 Task: Use the formula "CONCAT" in spreadsheet "Project portfolio".
Action: Mouse moved to (387, 408)
Screenshot: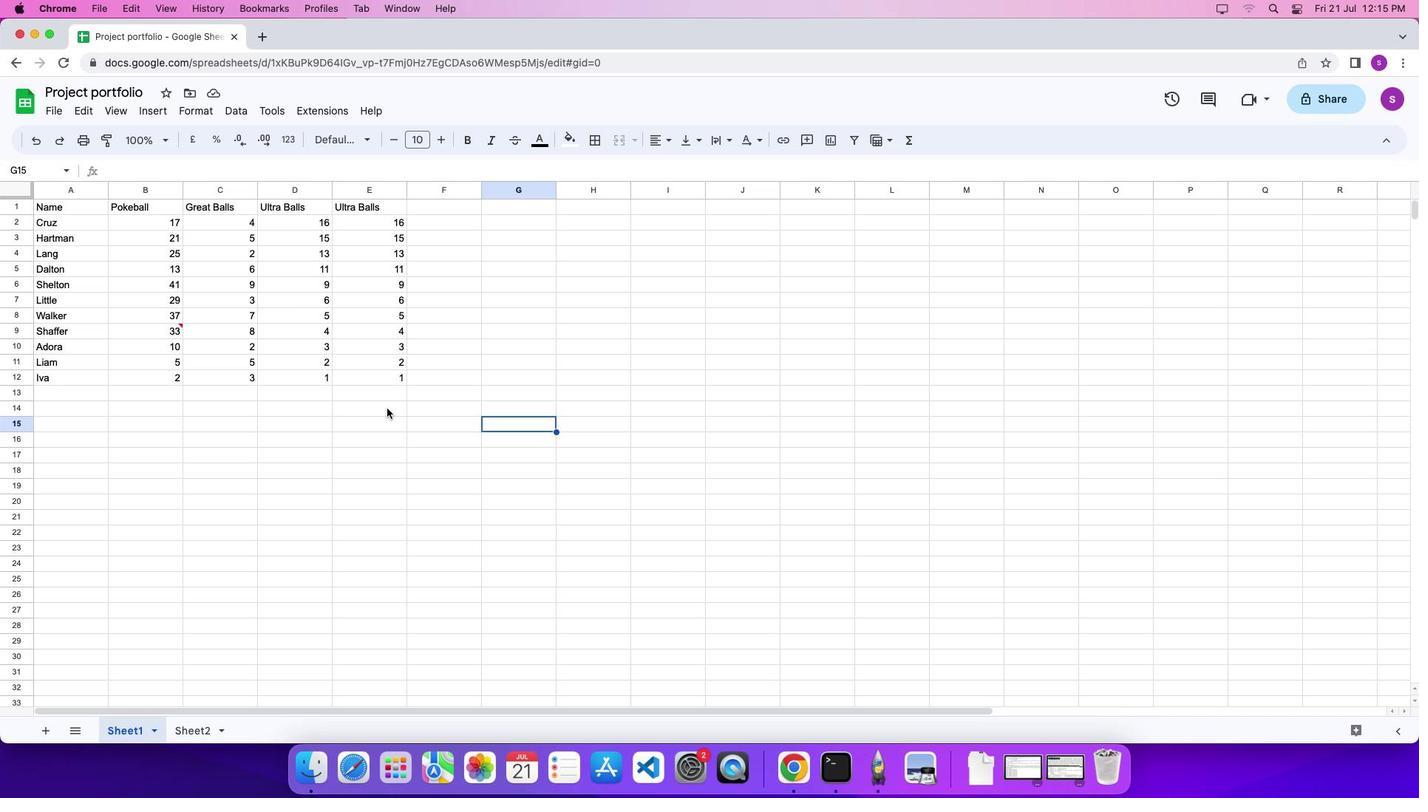 
Action: Mouse pressed left at (387, 408)
Screenshot: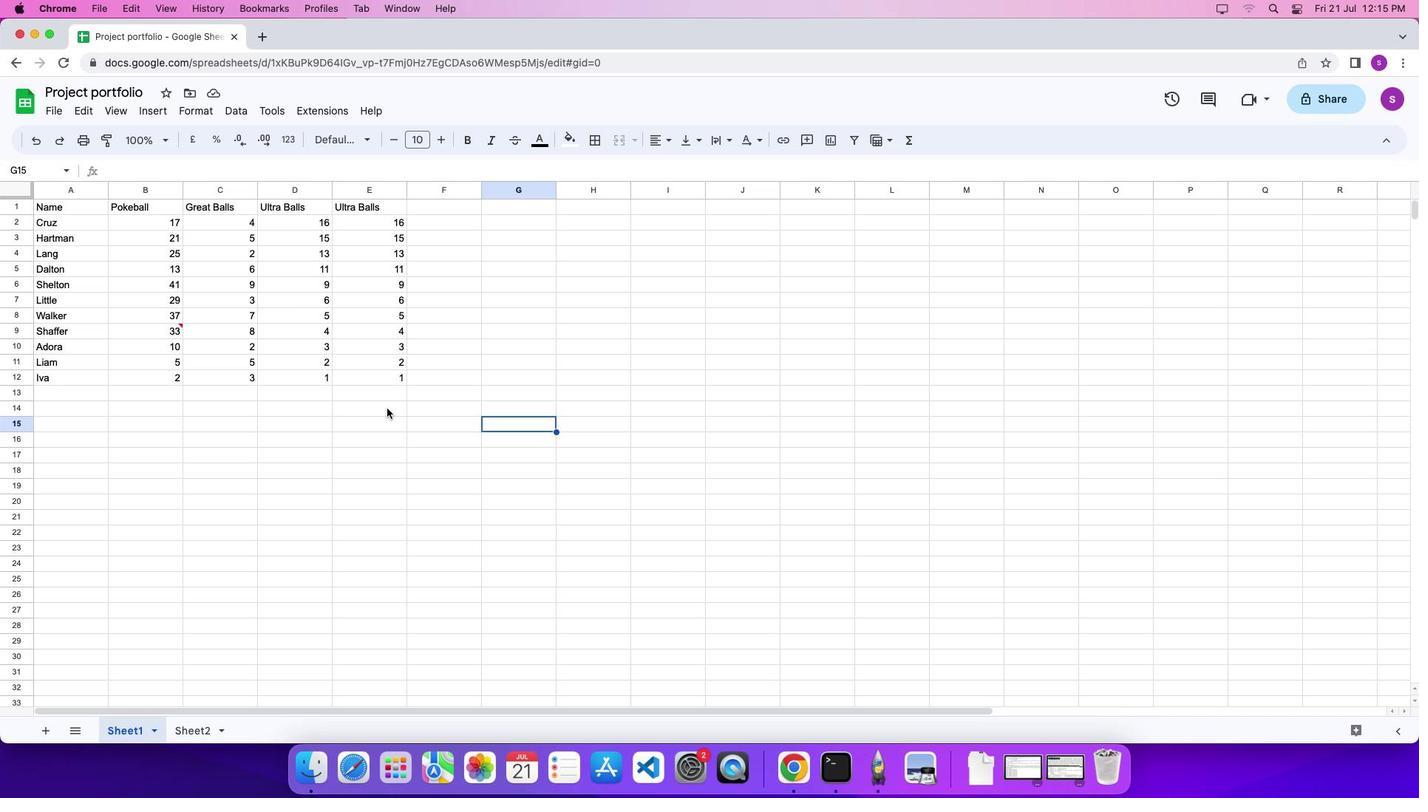 
Action: Mouse pressed left at (387, 408)
Screenshot: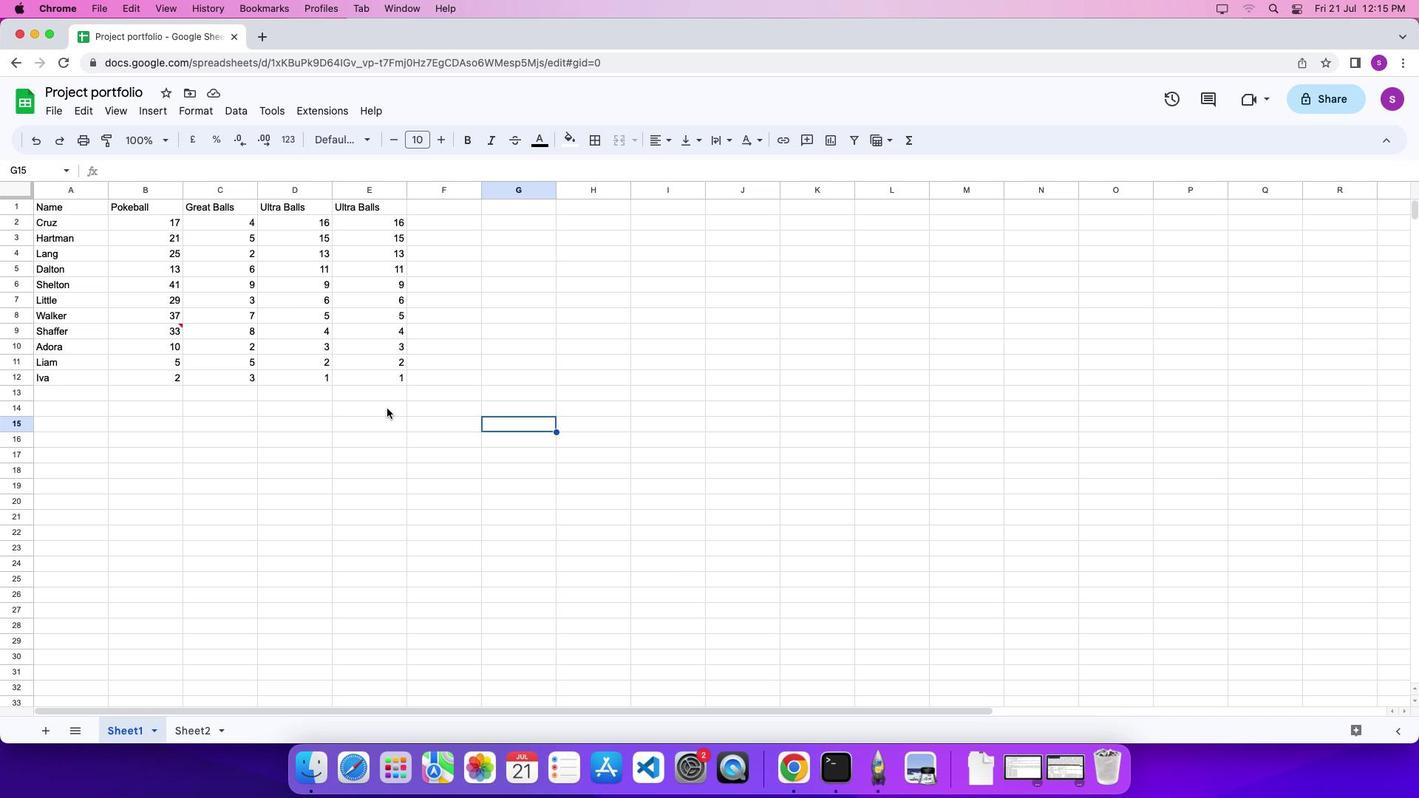 
Action: Mouse moved to (398, 411)
Screenshot: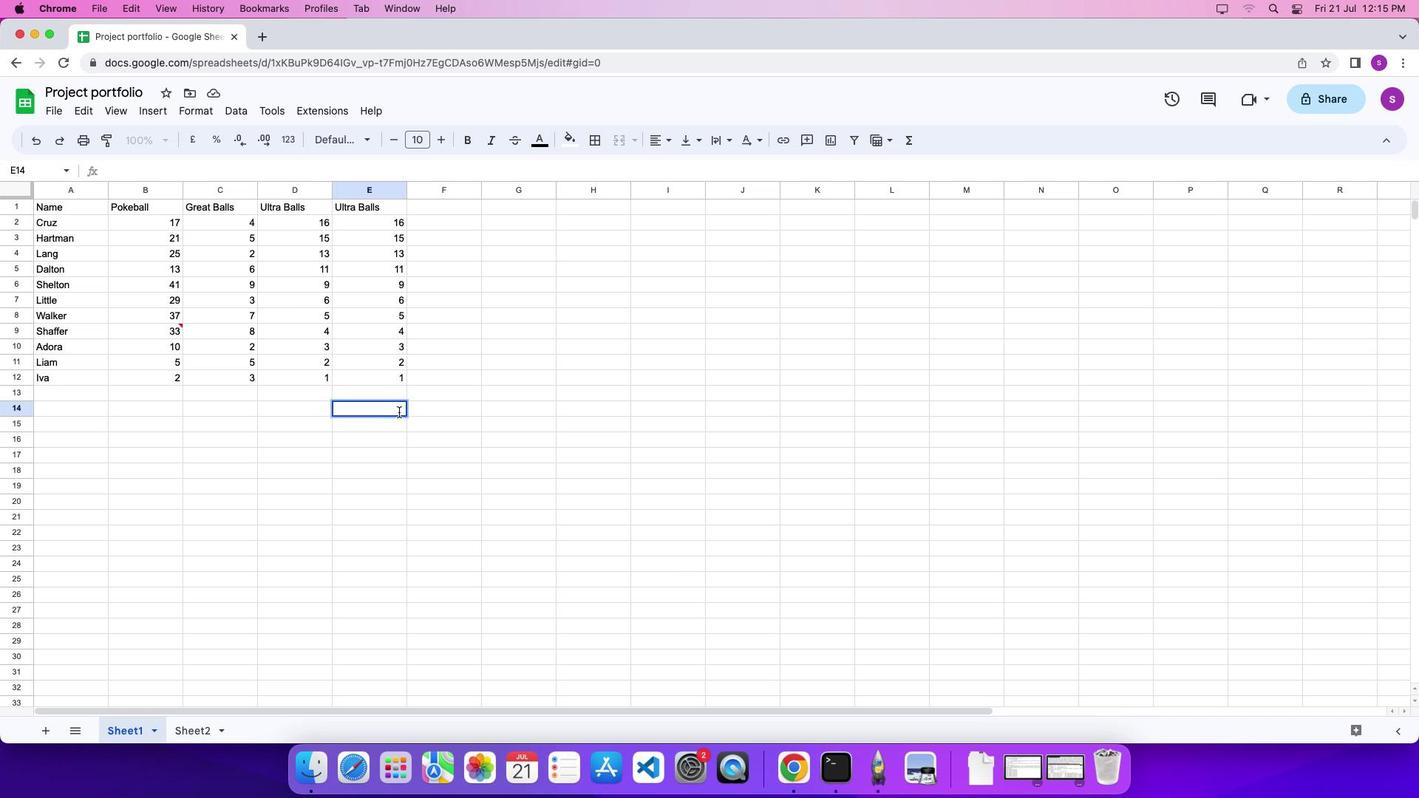 
Action: Key pressed '='
Screenshot: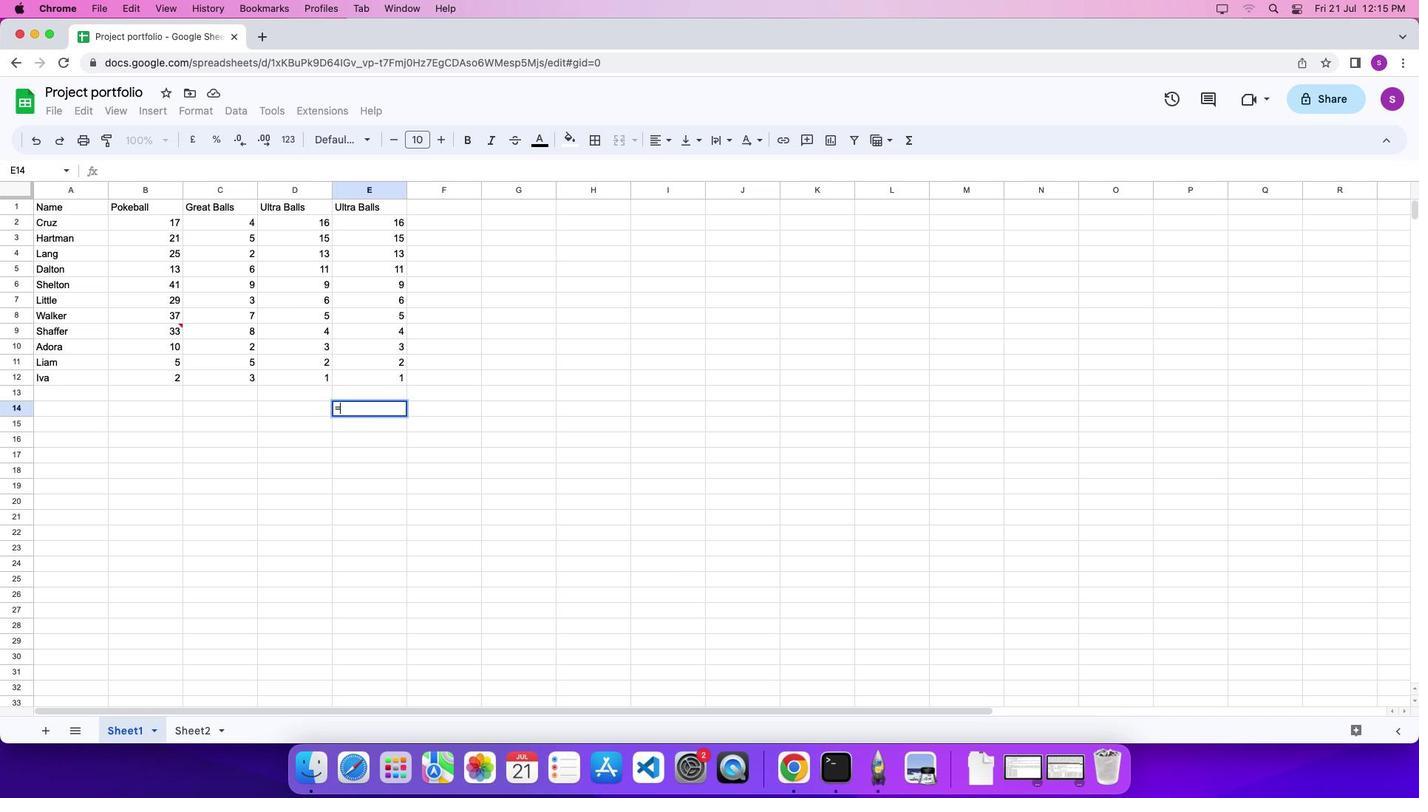 
Action: Mouse moved to (914, 140)
Screenshot: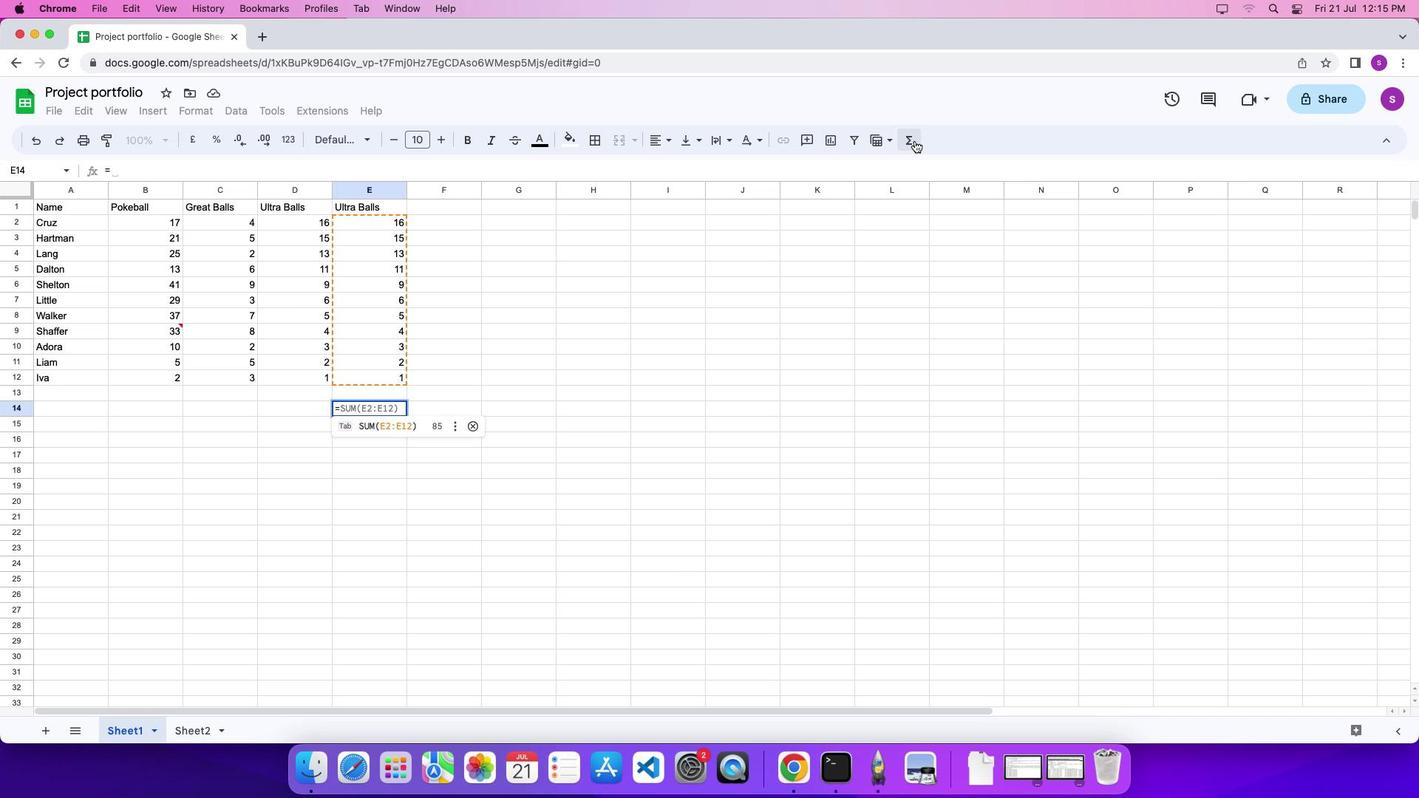 
Action: Mouse pressed left at (914, 140)
Screenshot: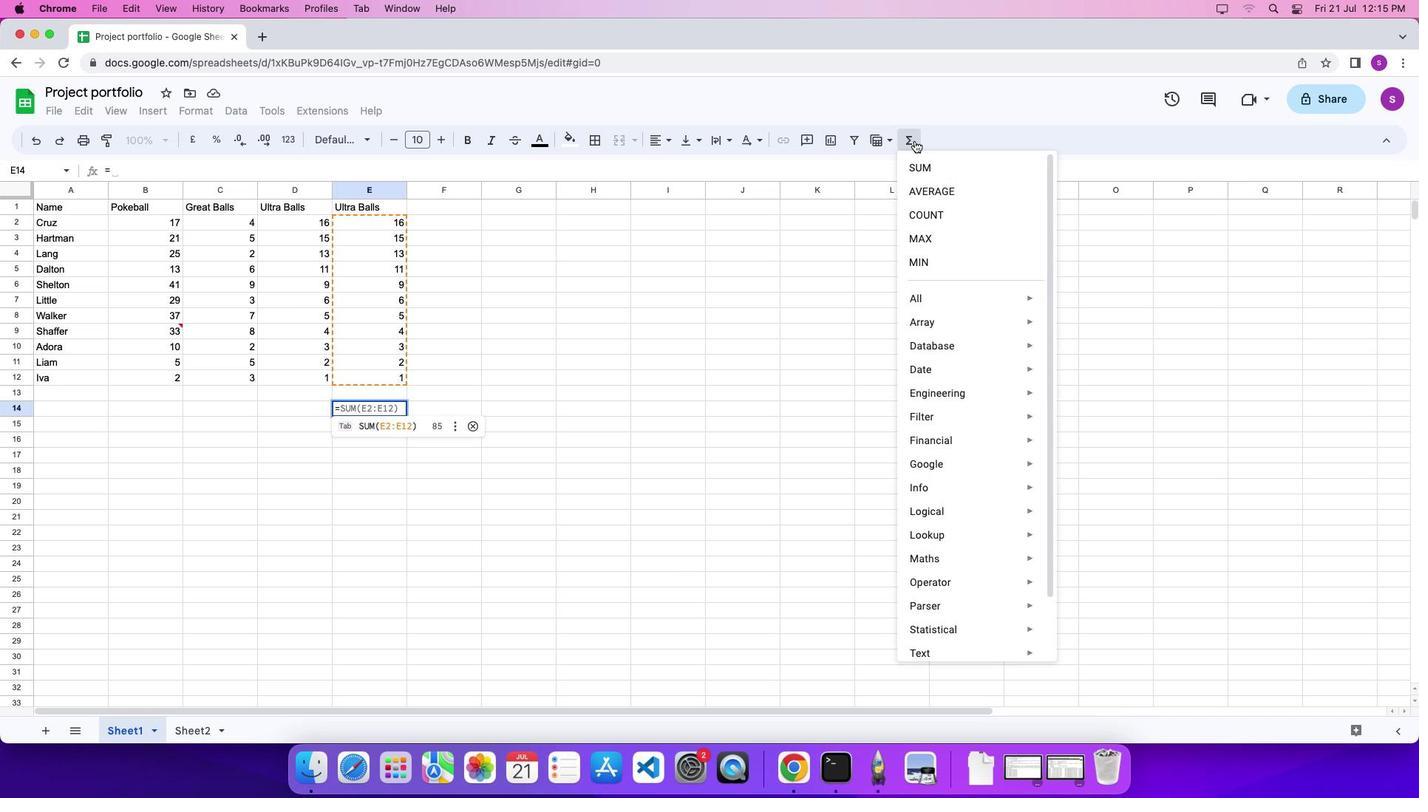 
Action: Mouse moved to (1092, 580)
Screenshot: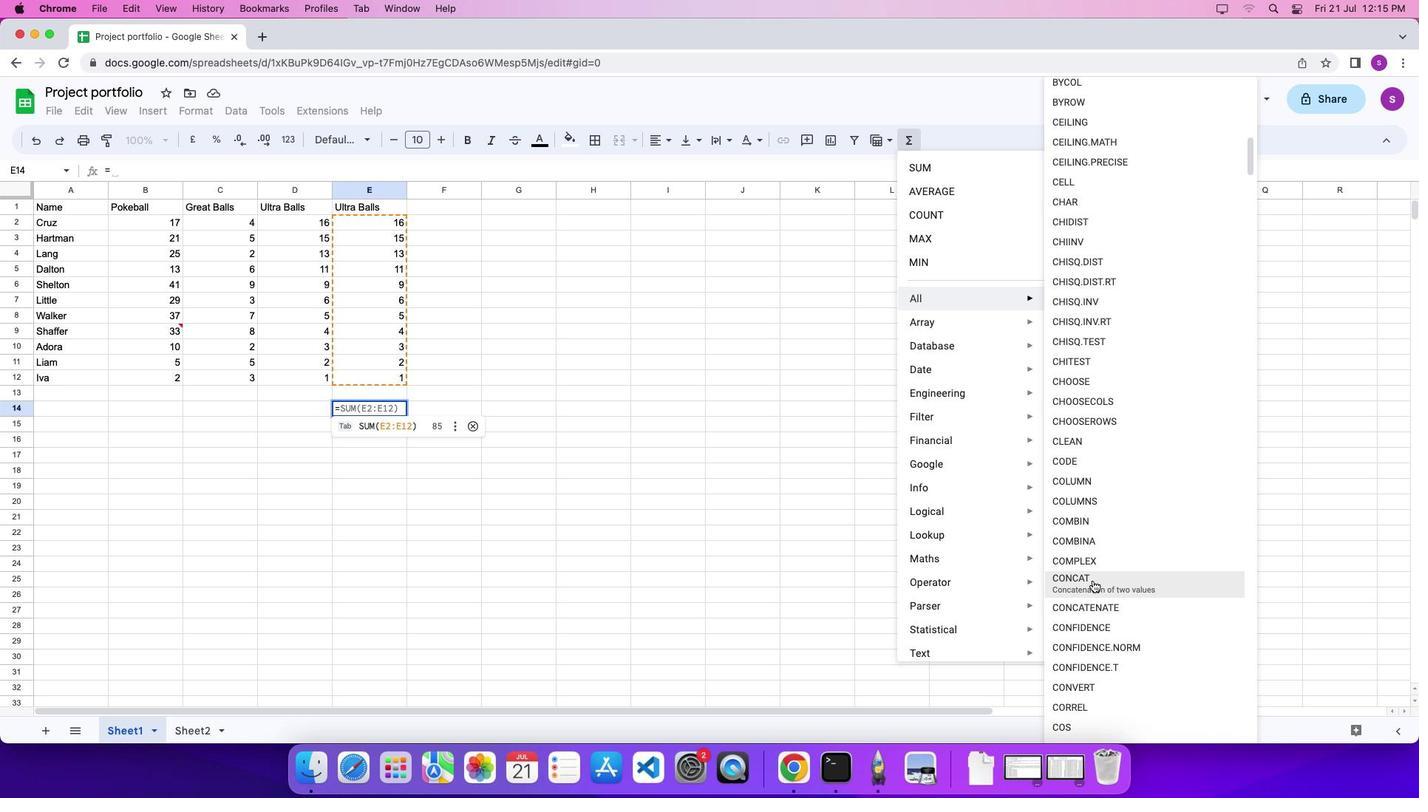 
Action: Mouse pressed left at (1092, 580)
Screenshot: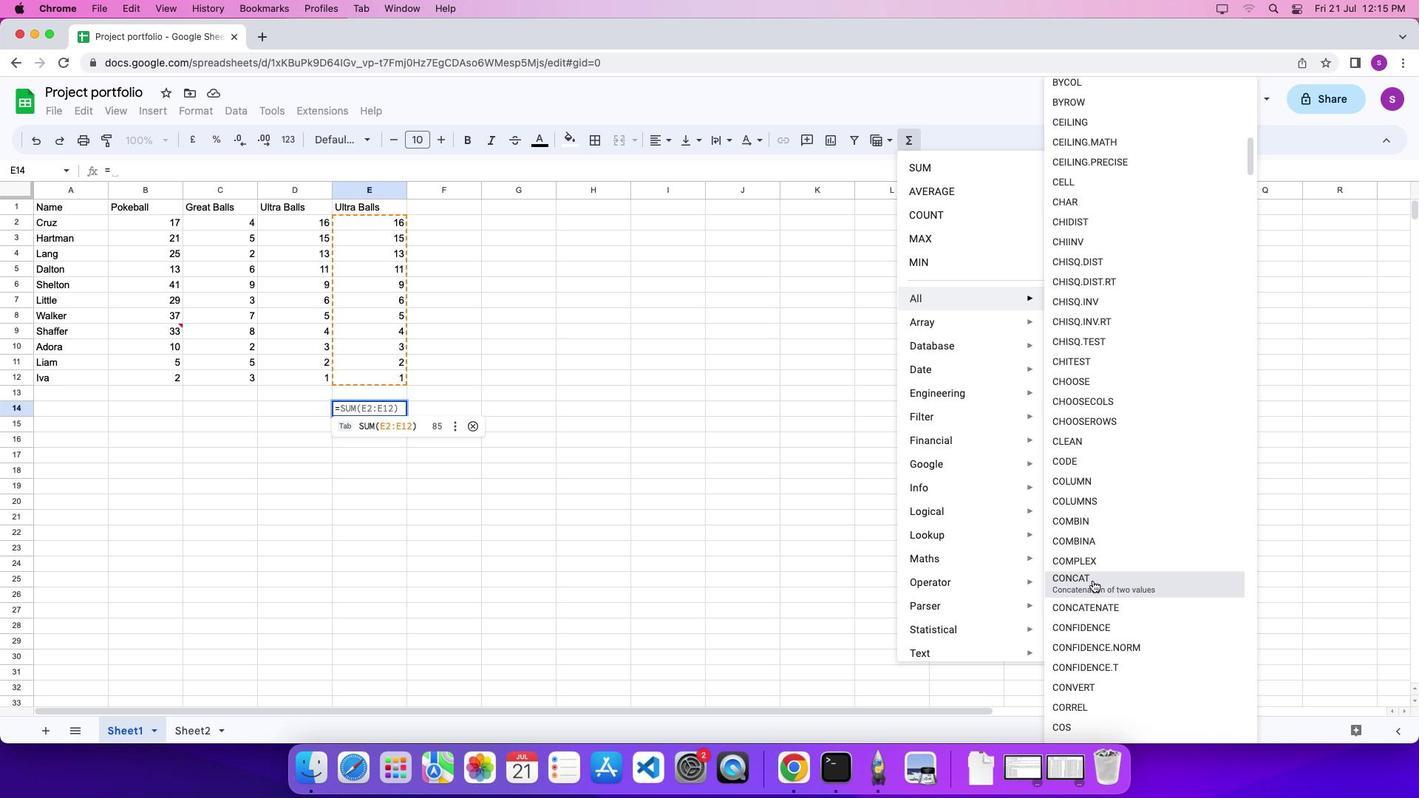 
Action: Mouse moved to (272, 222)
Screenshot: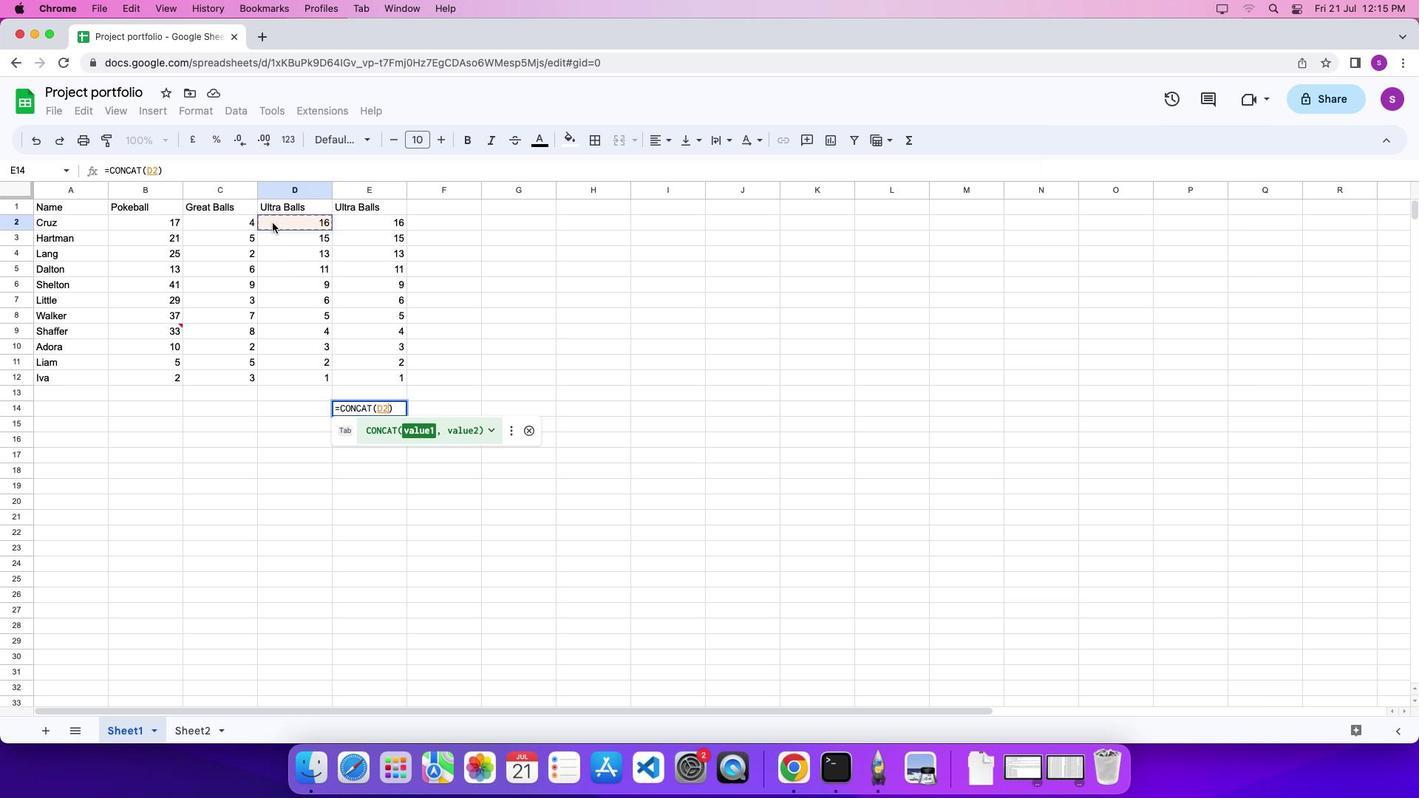 
Action: Mouse pressed left at (272, 222)
Screenshot: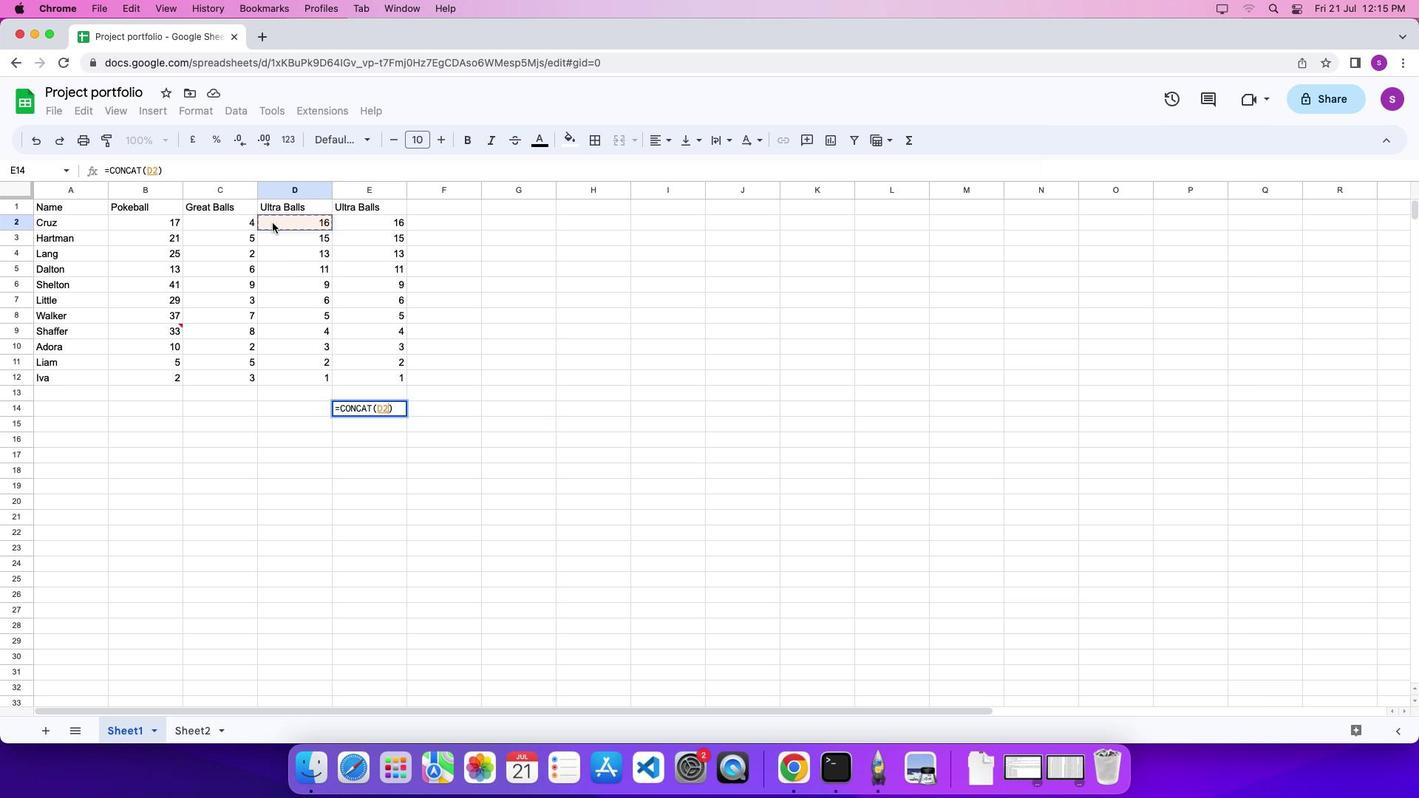 
Action: Mouse moved to (291, 243)
Screenshot: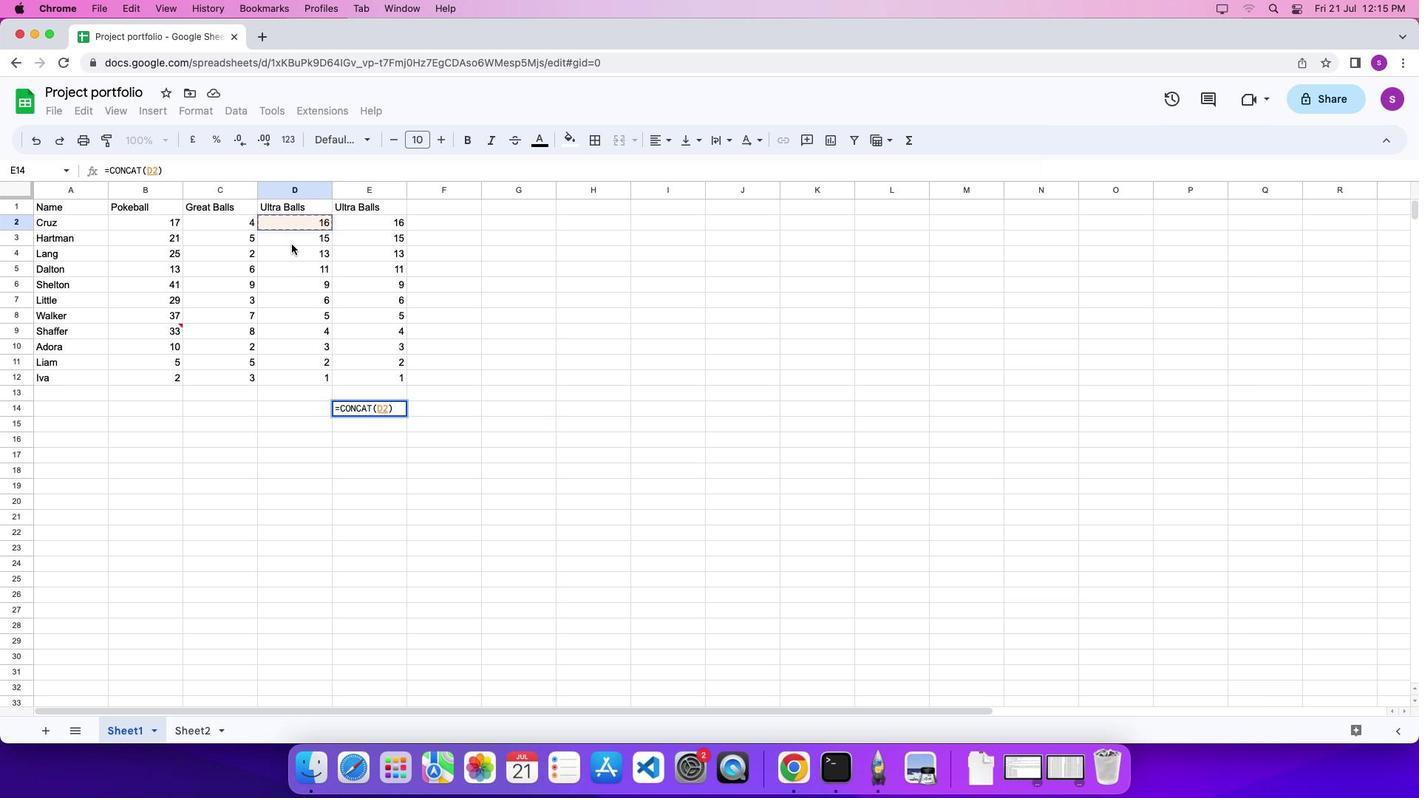 
Action: Key pressed ','
Screenshot: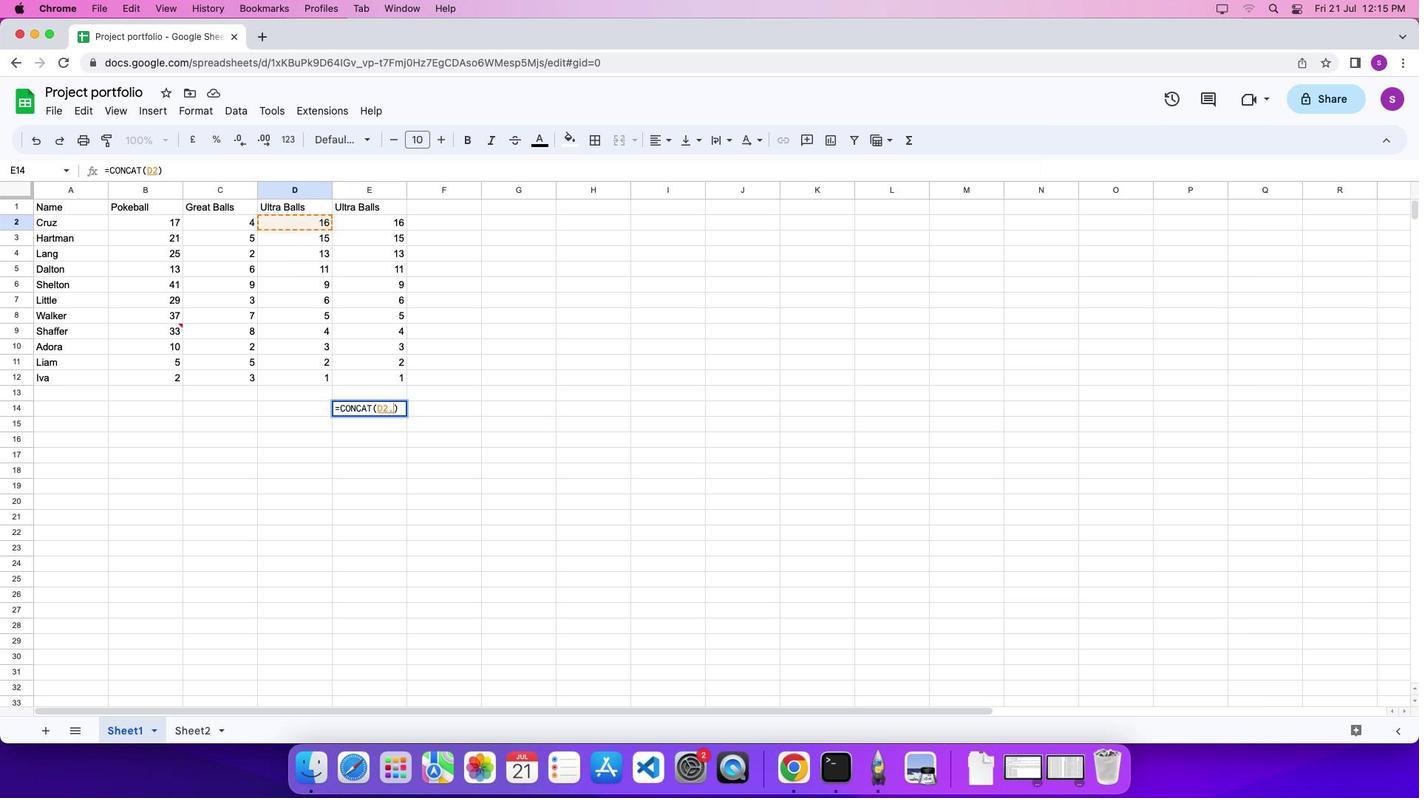 
Action: Mouse moved to (384, 220)
Screenshot: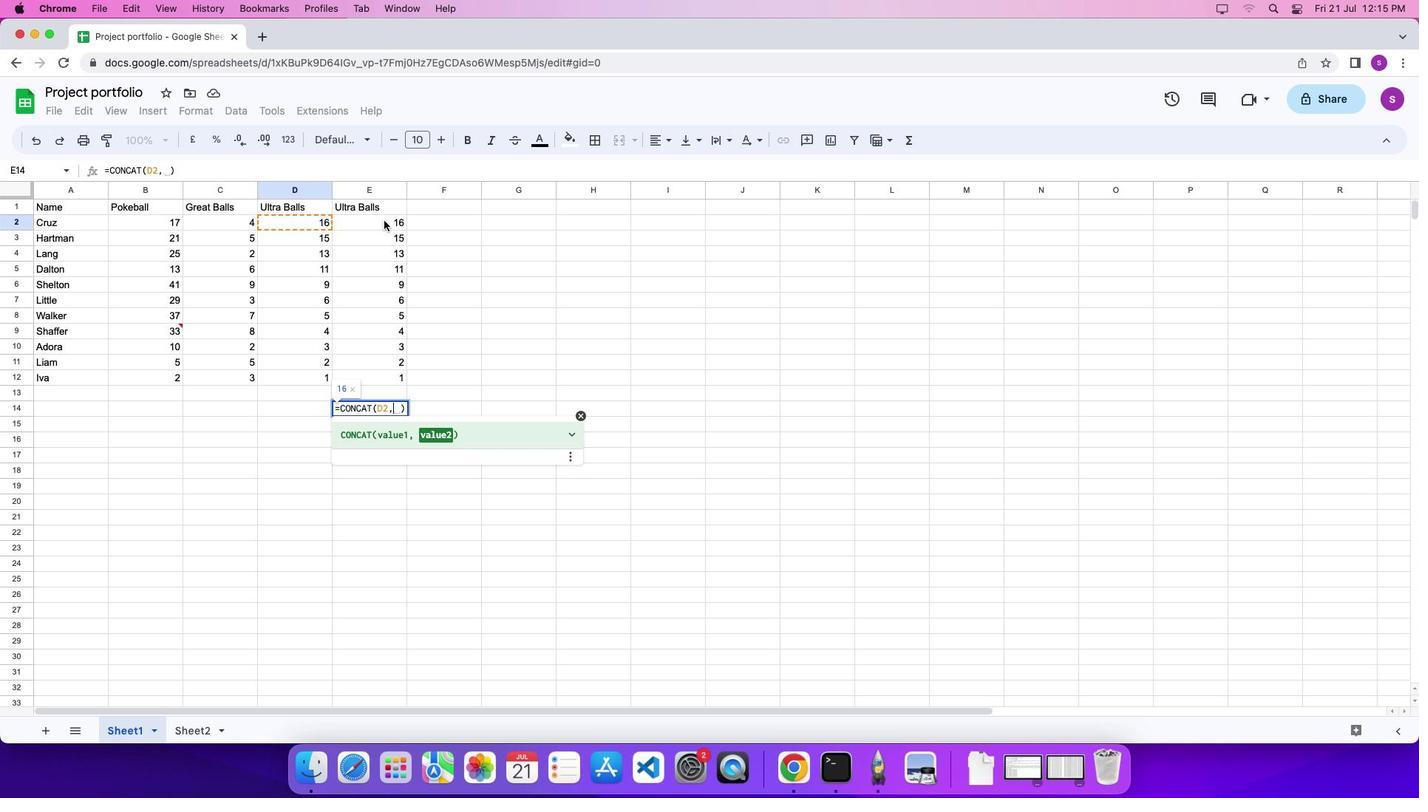 
Action: Mouse pressed left at (384, 220)
Screenshot: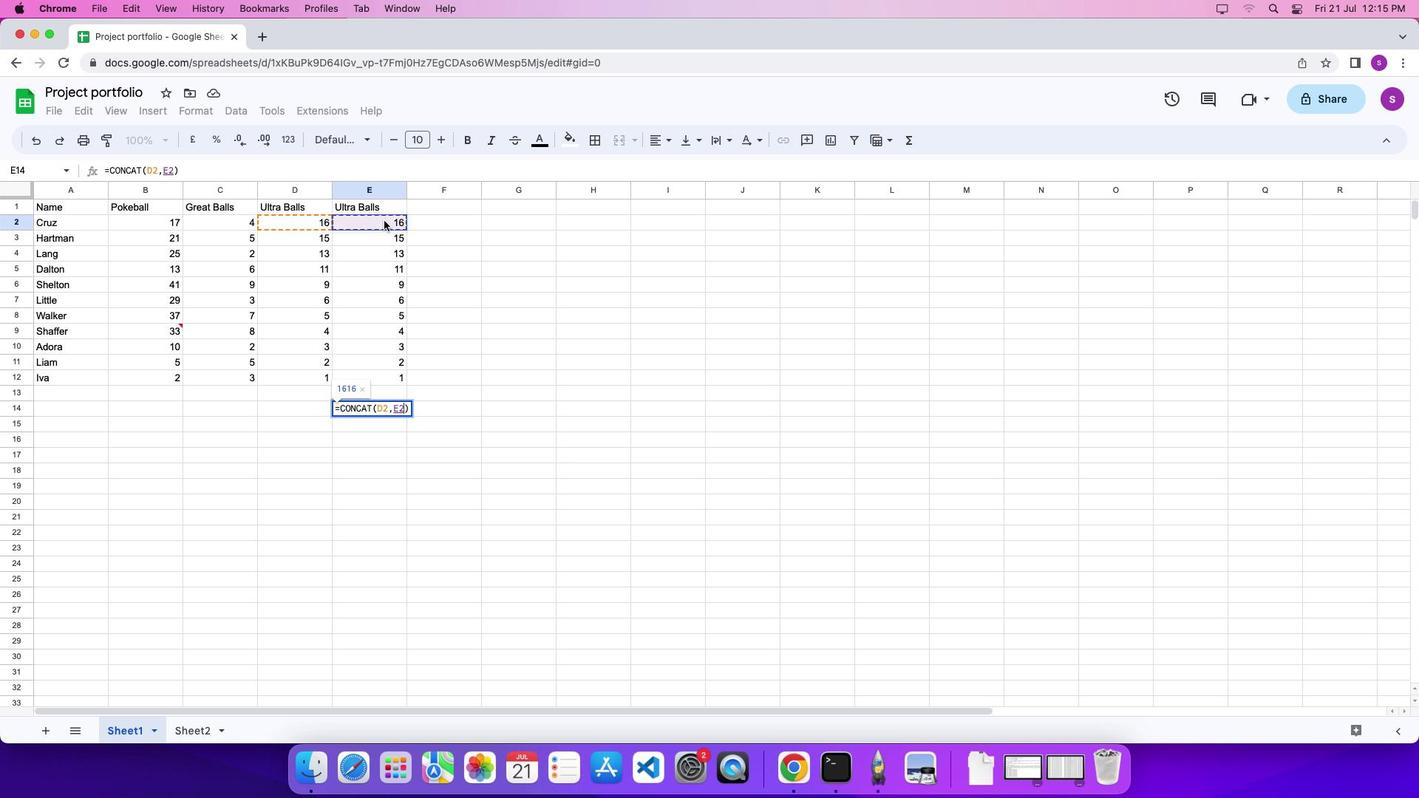 
Action: Mouse moved to (393, 238)
Screenshot: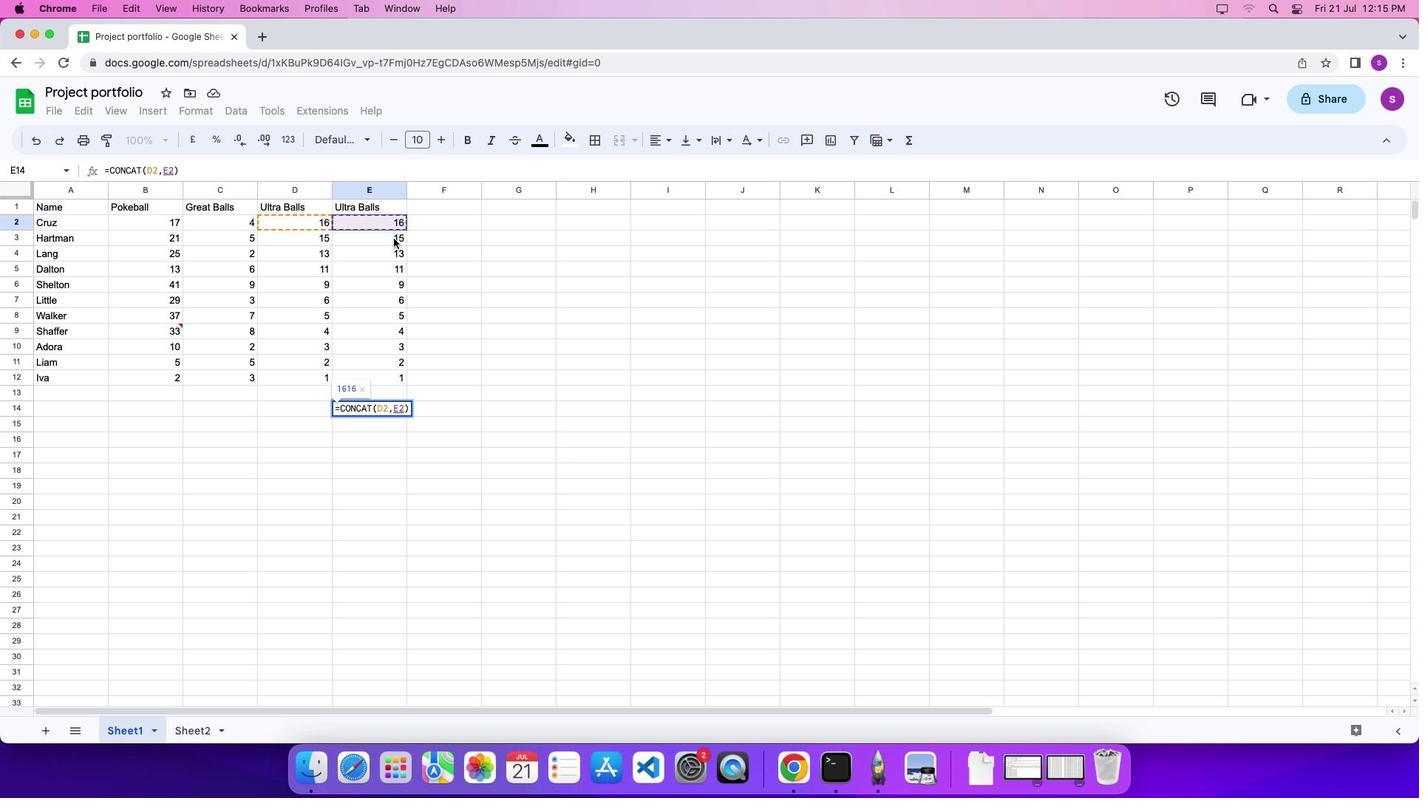 
Action: Key pressed Key.rightKey.left
Screenshot: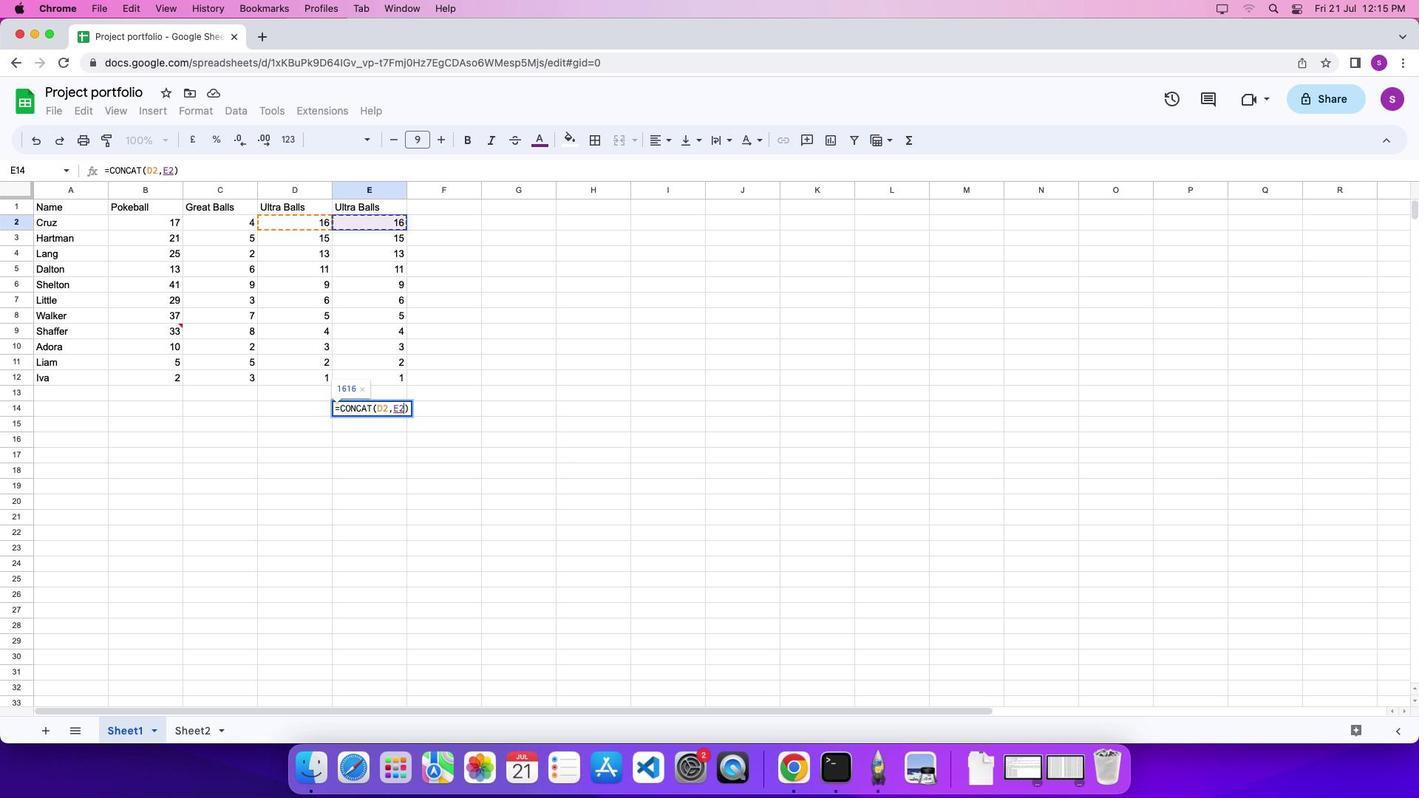 
Action: Mouse moved to (404, 405)
Screenshot: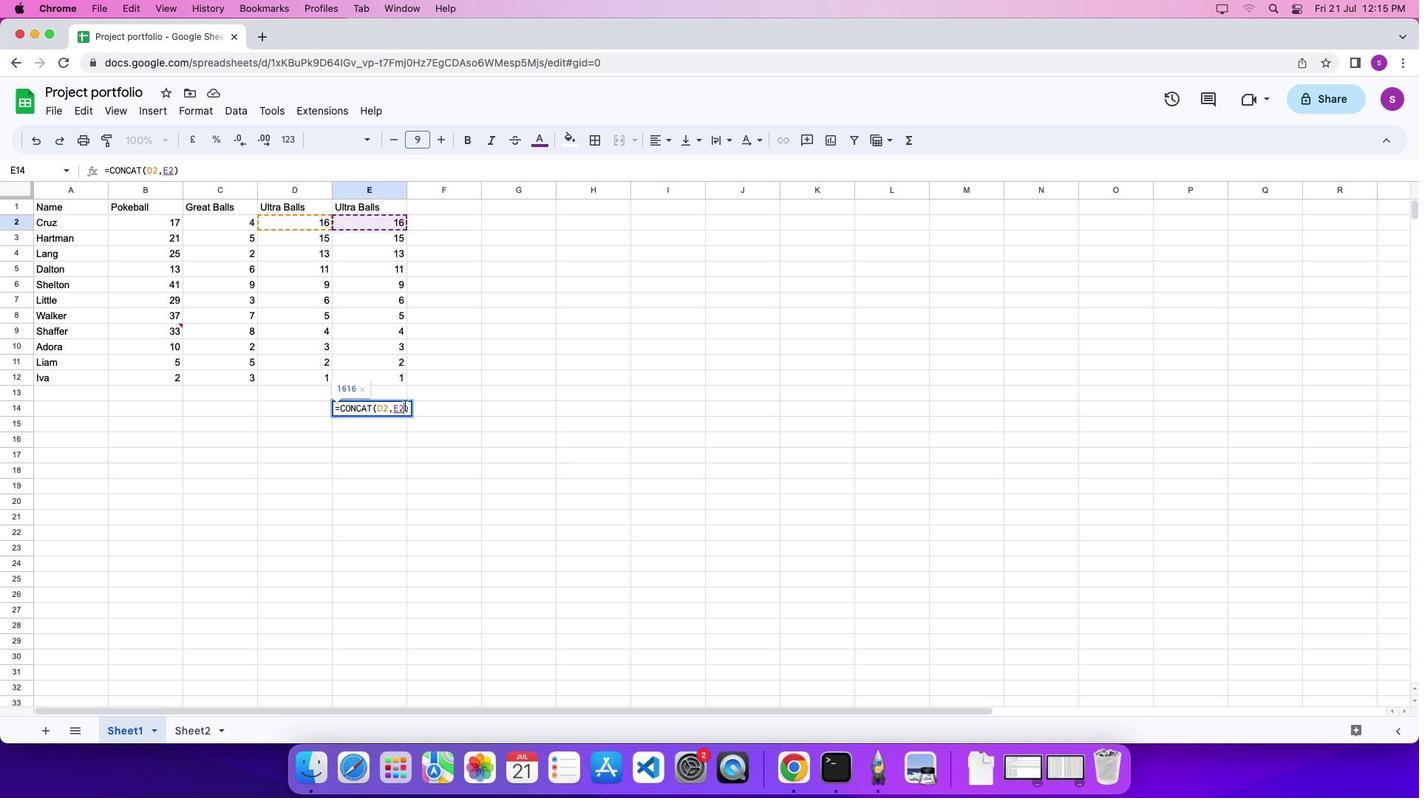 
Action: Mouse pressed left at (404, 405)
Screenshot: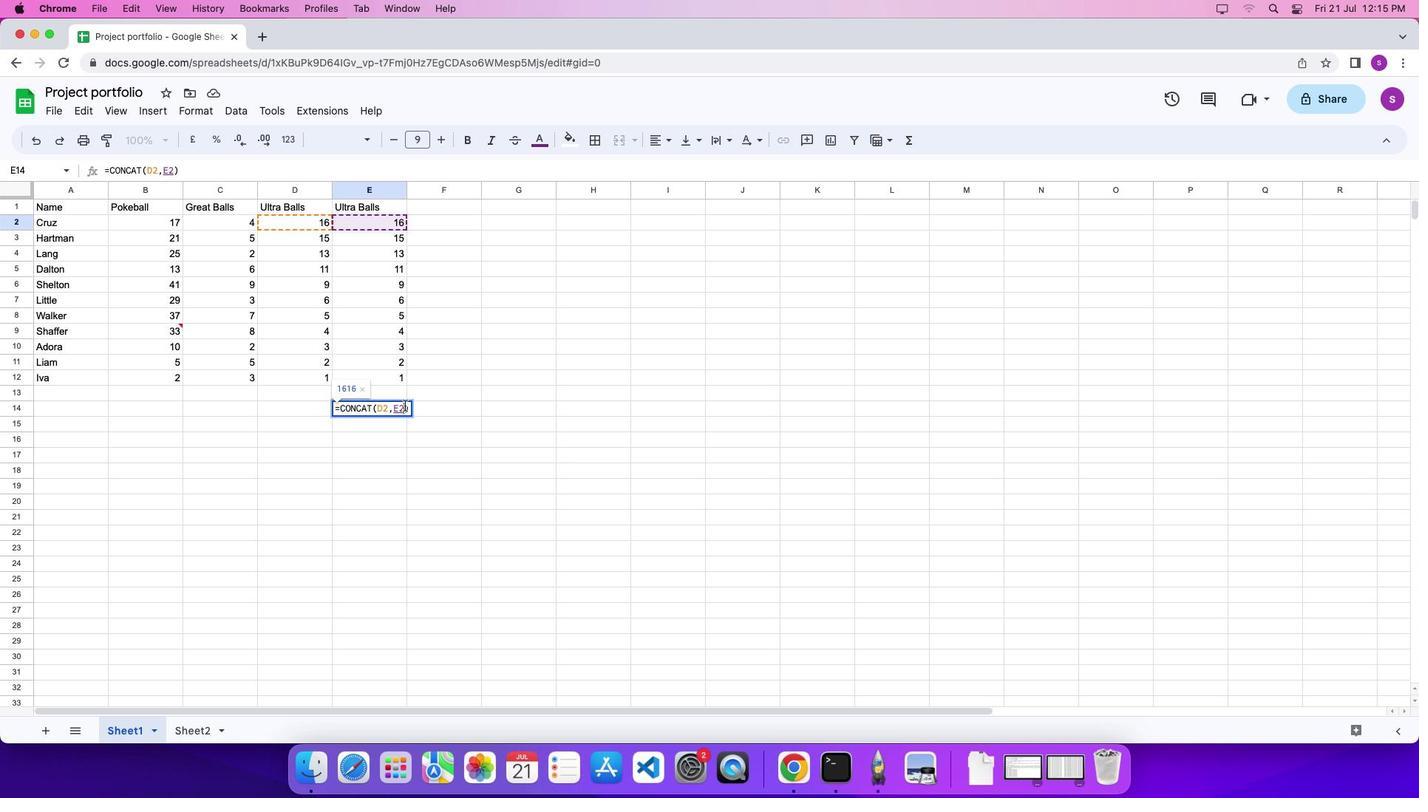 
Action: Mouse moved to (408, 408)
Screenshot: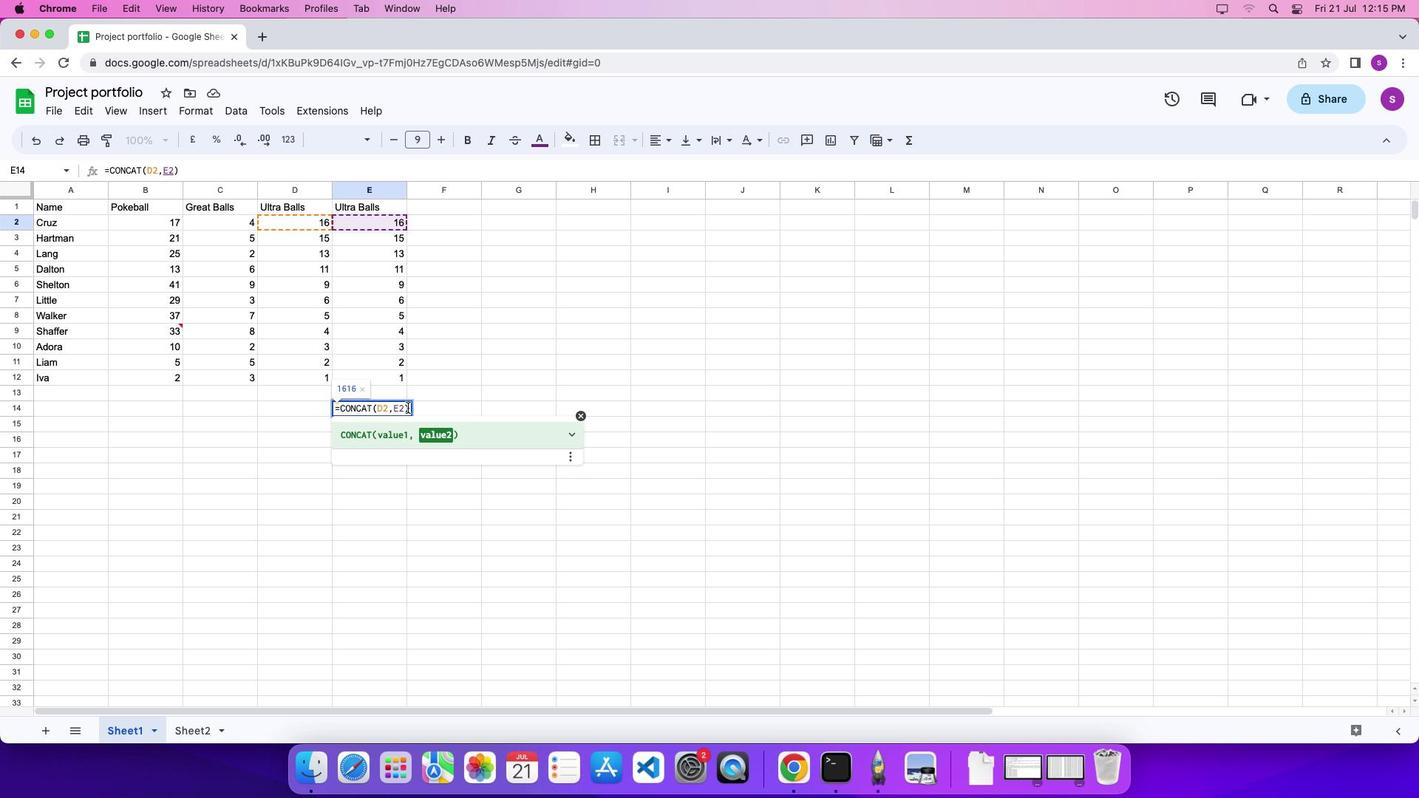 
Action: Mouse pressed left at (408, 408)
Screenshot: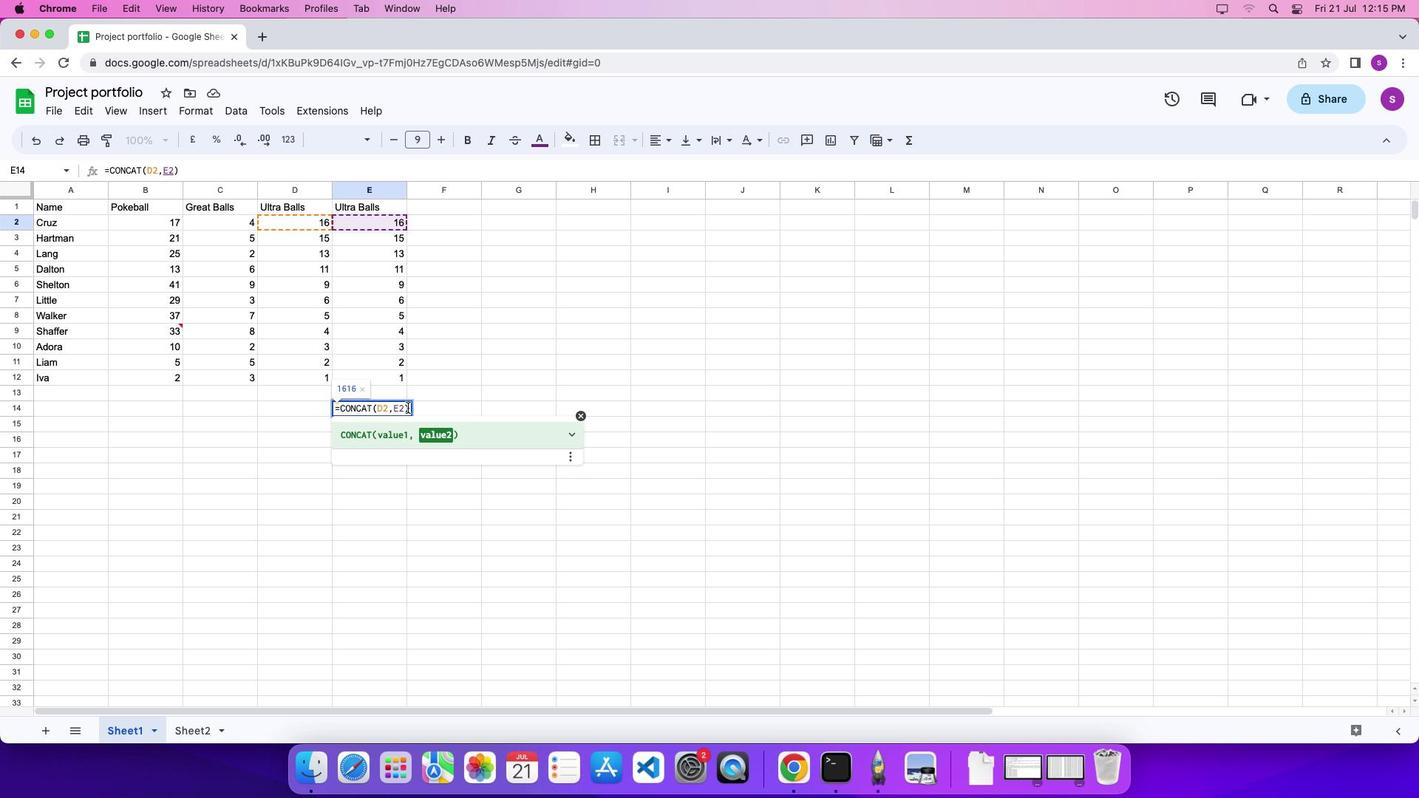 
Action: Mouse moved to (414, 410)
Screenshot: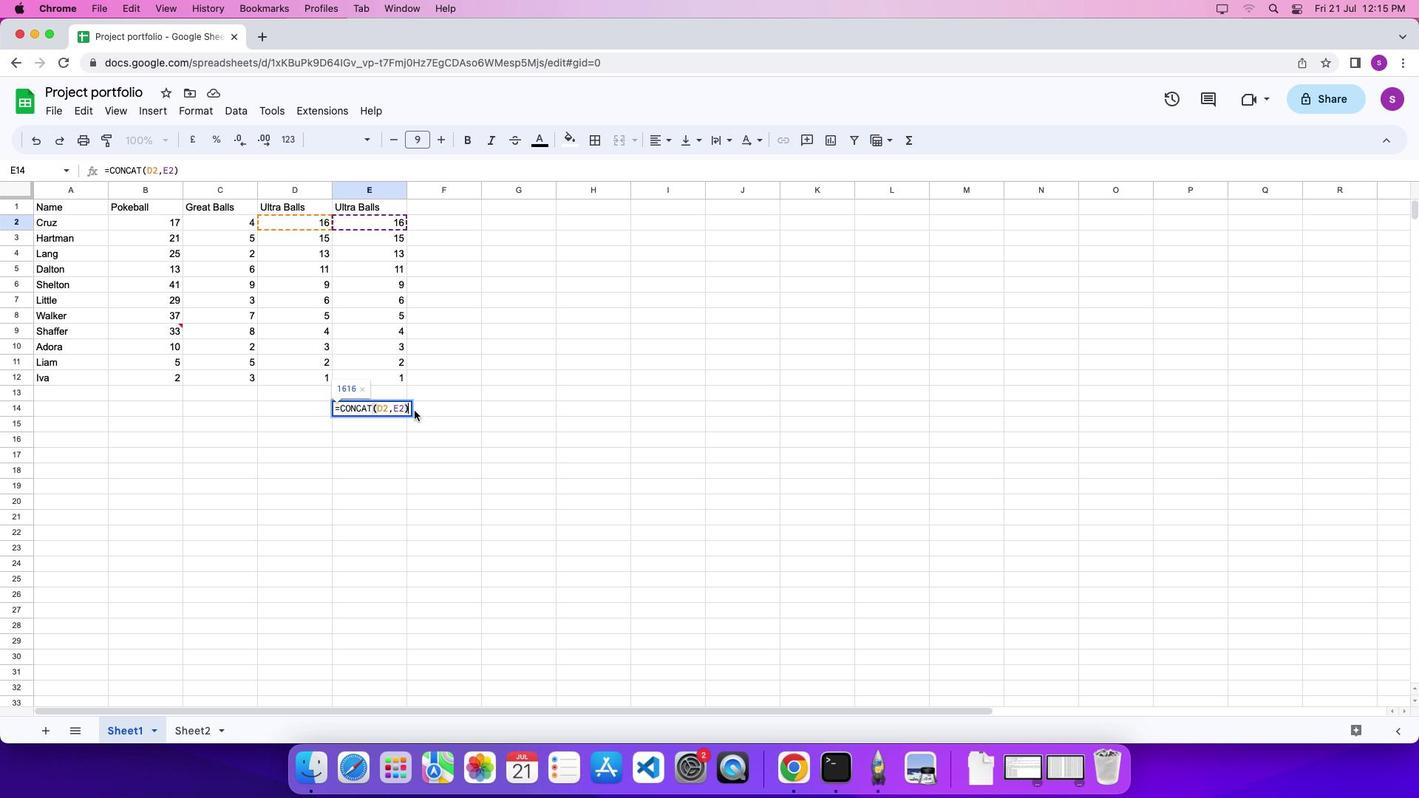
Action: Key pressed Key.enter
Screenshot: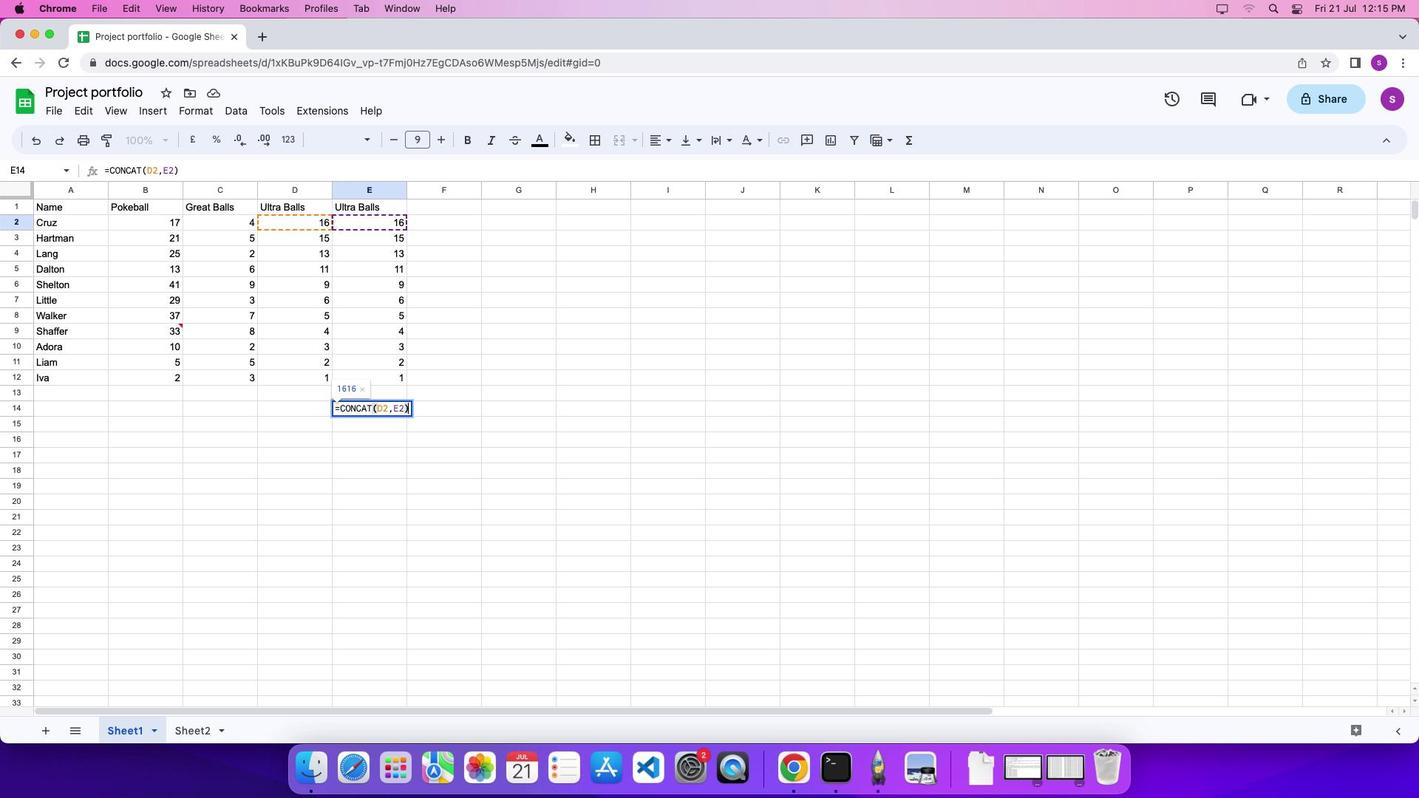 
Action: Mouse moved to (421, 411)
Screenshot: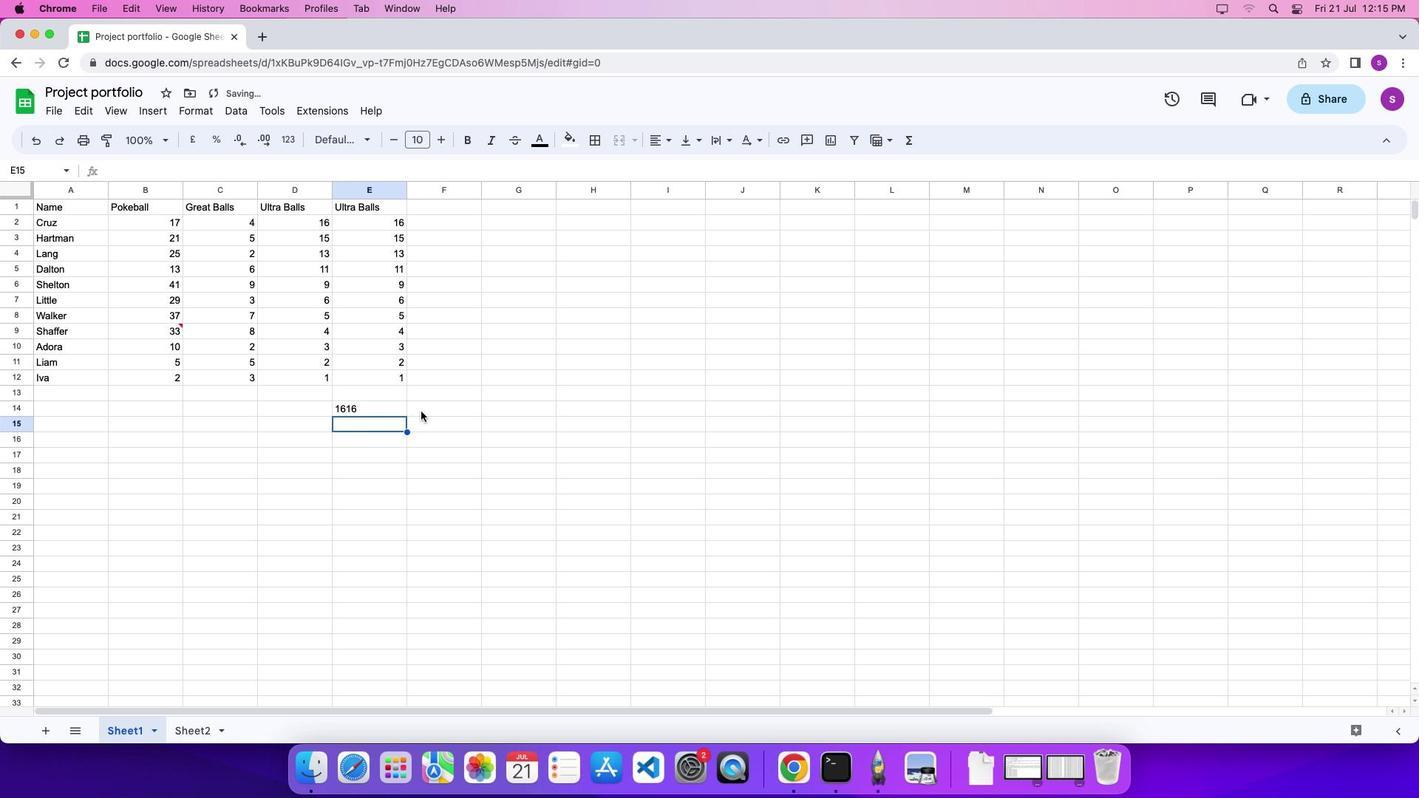 
